 Task: Use the formula "TTEST" in spreadsheet "Project portfolio".
Action: Mouse moved to (918, 267)
Screenshot: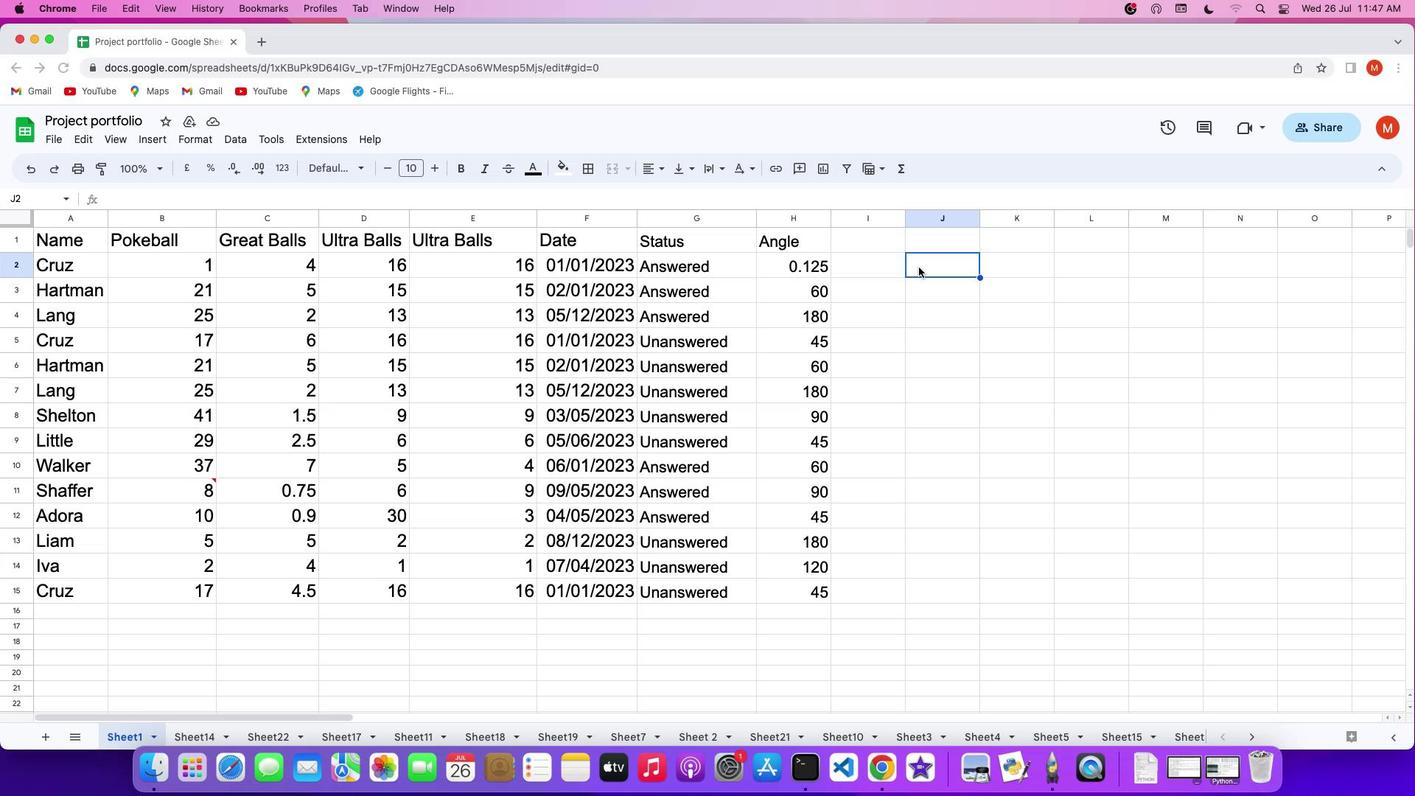 
Action: Mouse pressed left at (918, 267)
Screenshot: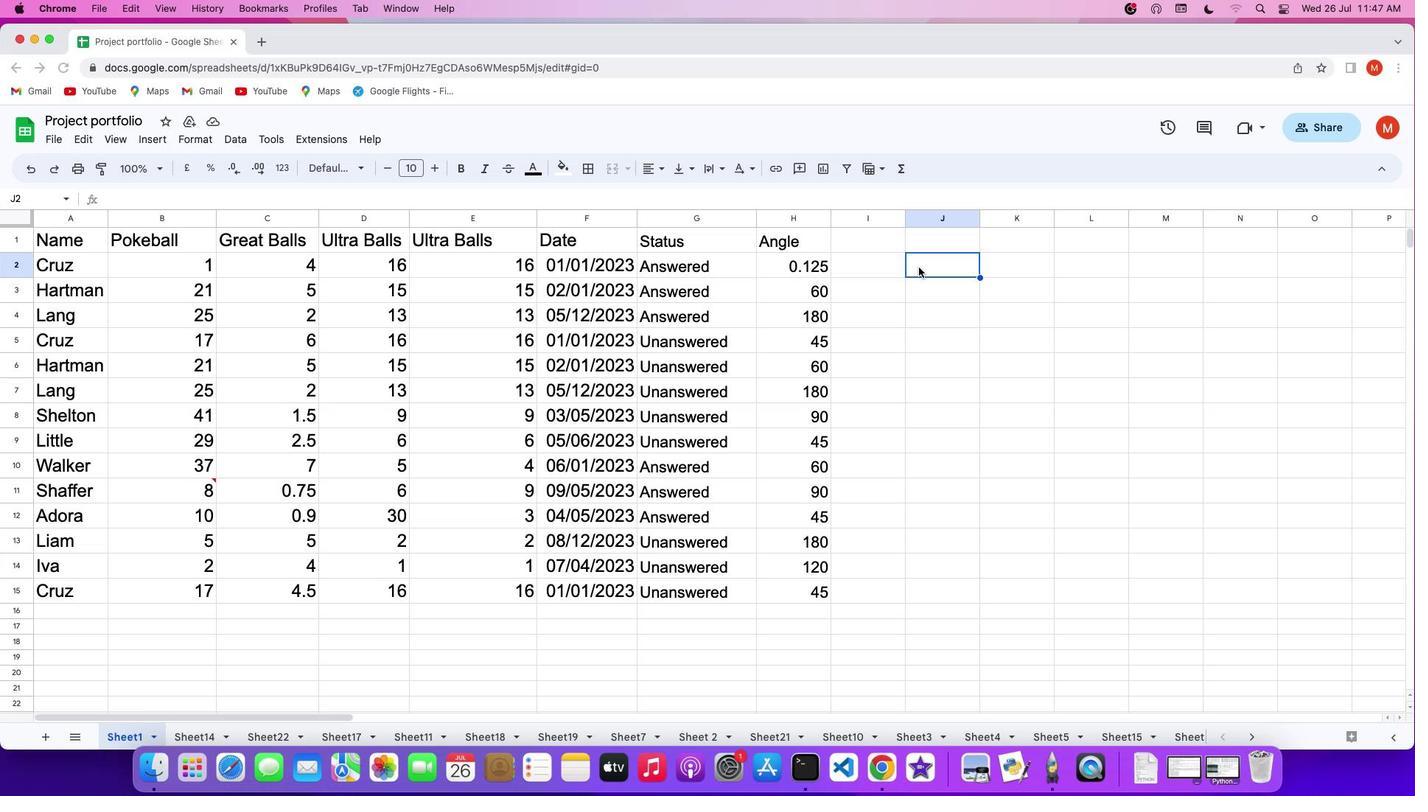 
Action: Mouse pressed left at (918, 267)
Screenshot: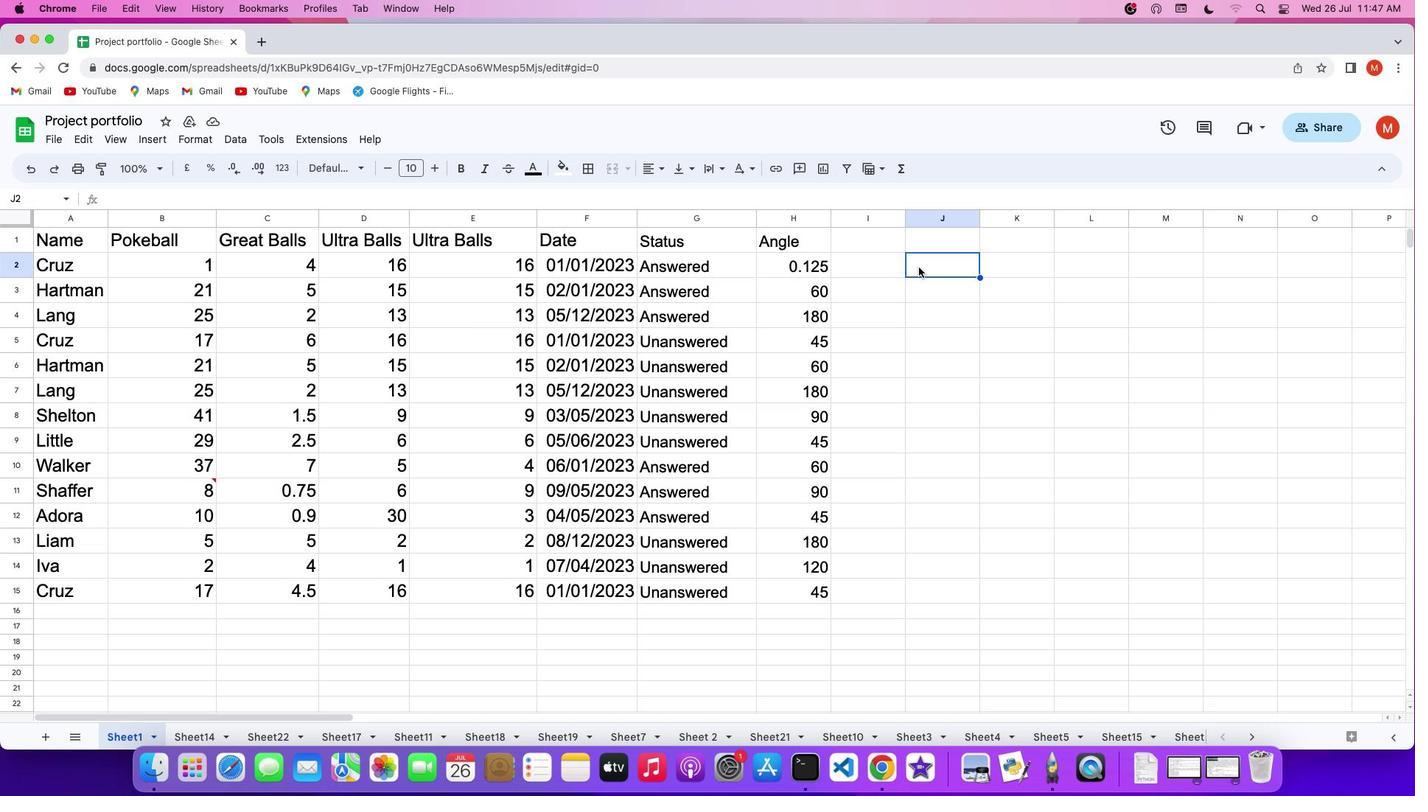
Action: Mouse moved to (919, 266)
Screenshot: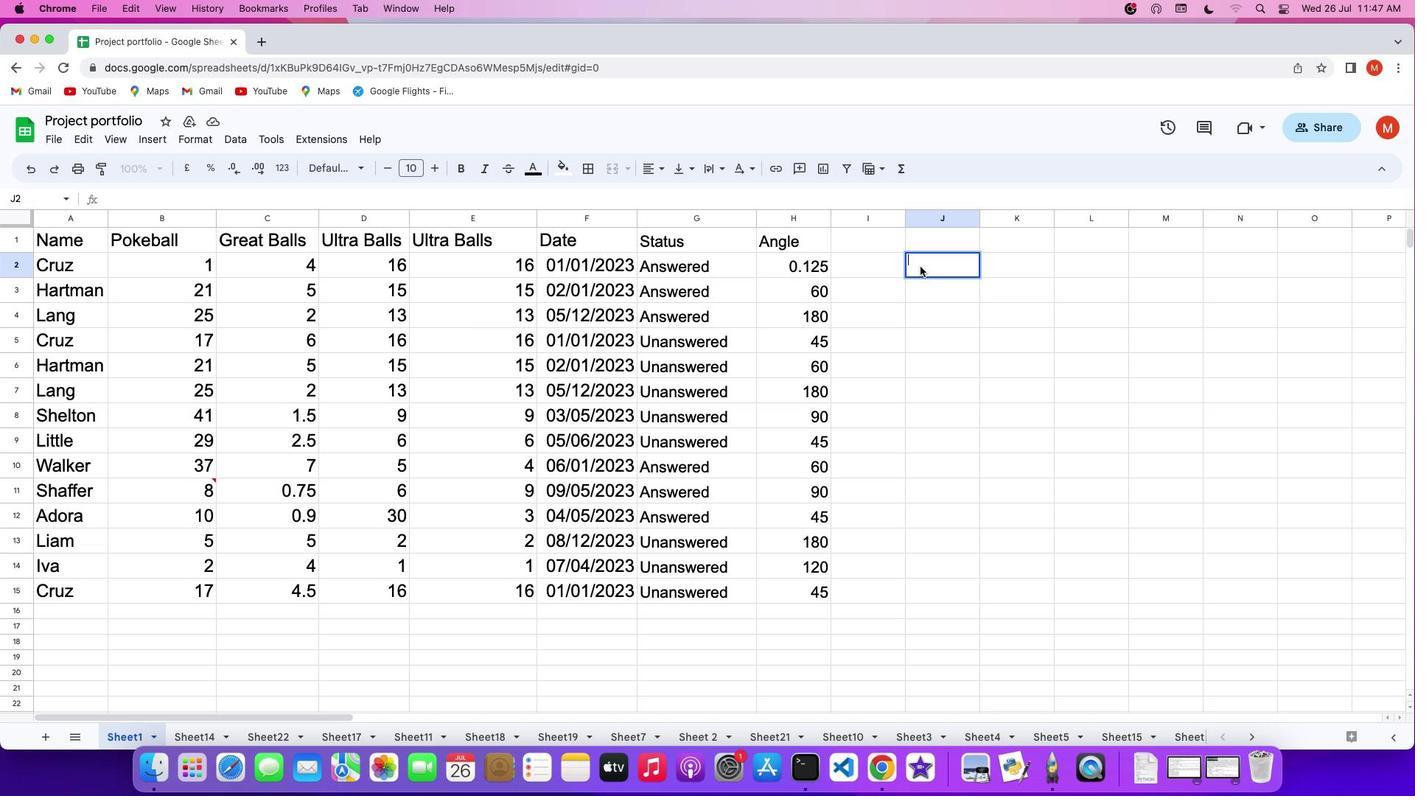 
Action: Key pressed '='
Screenshot: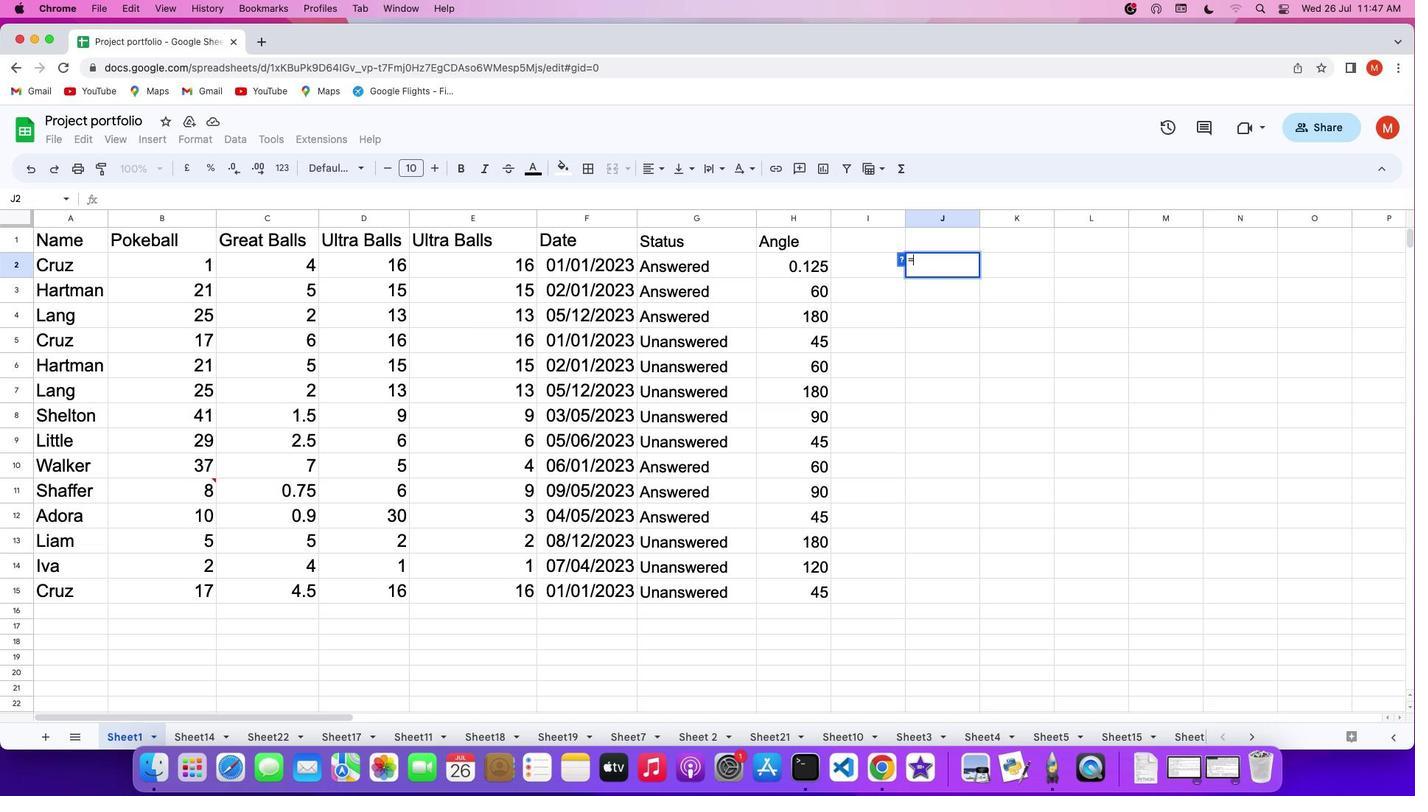 
Action: Mouse moved to (902, 171)
Screenshot: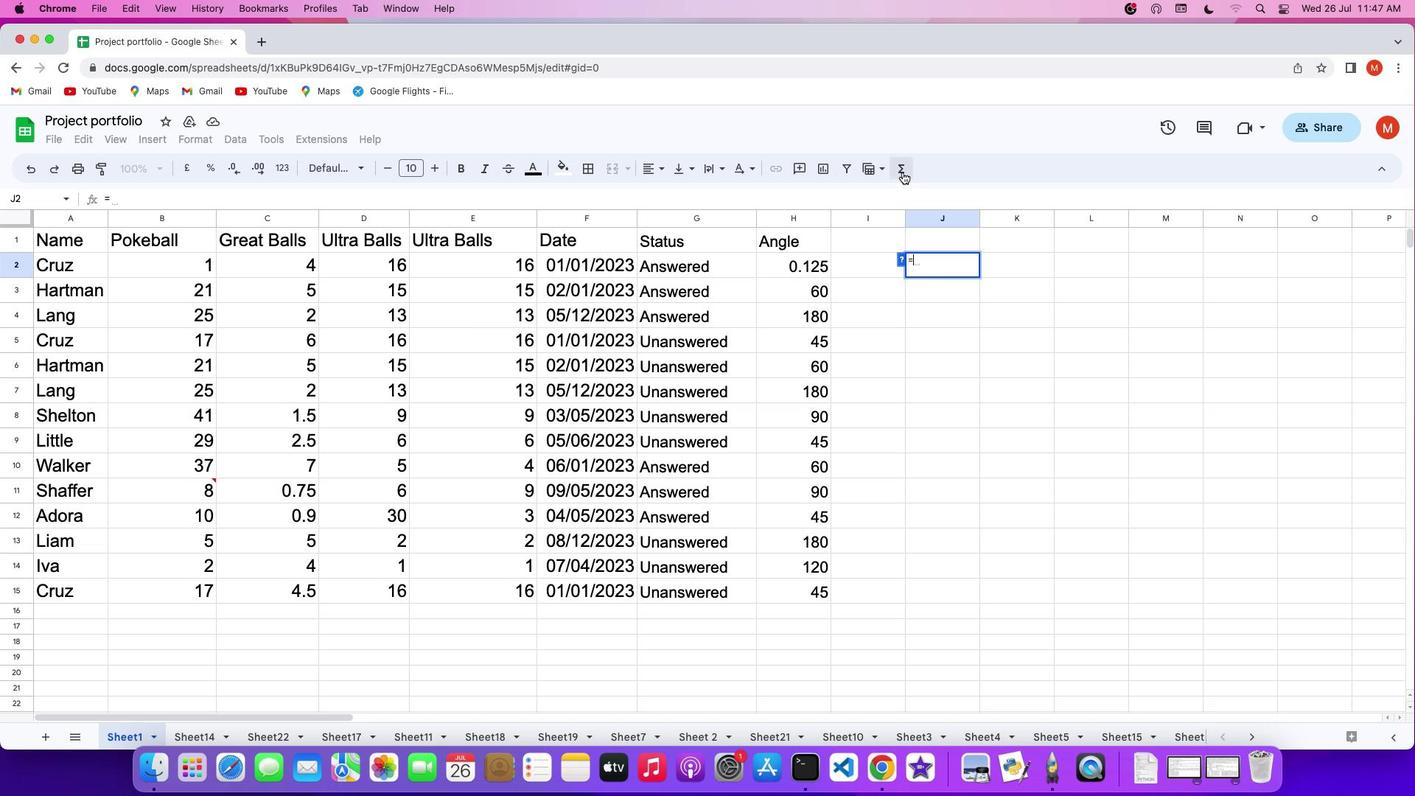 
Action: Mouse pressed left at (902, 171)
Screenshot: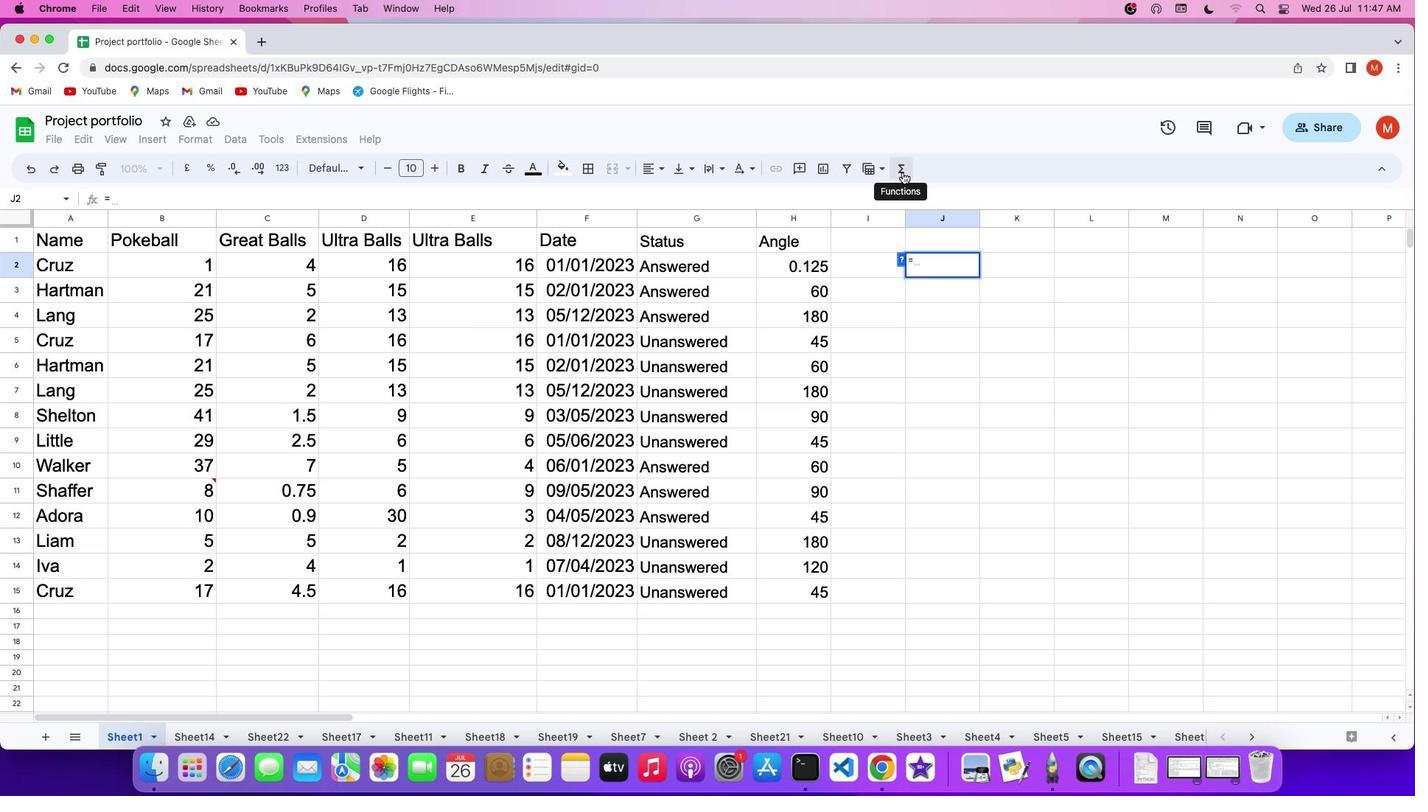 
Action: Mouse moved to (1127, 489)
Screenshot: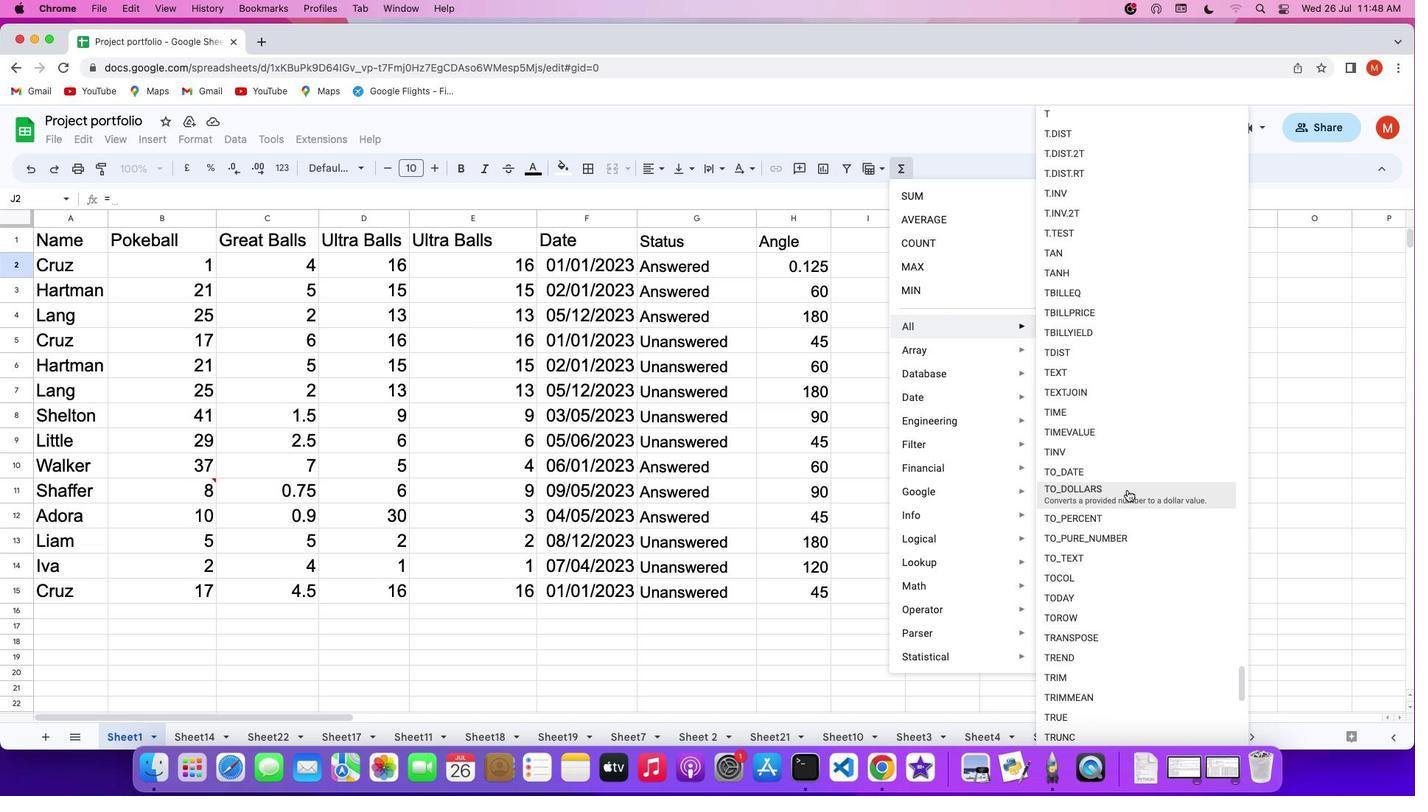 
Action: Mouse scrolled (1127, 489) with delta (0, 0)
Screenshot: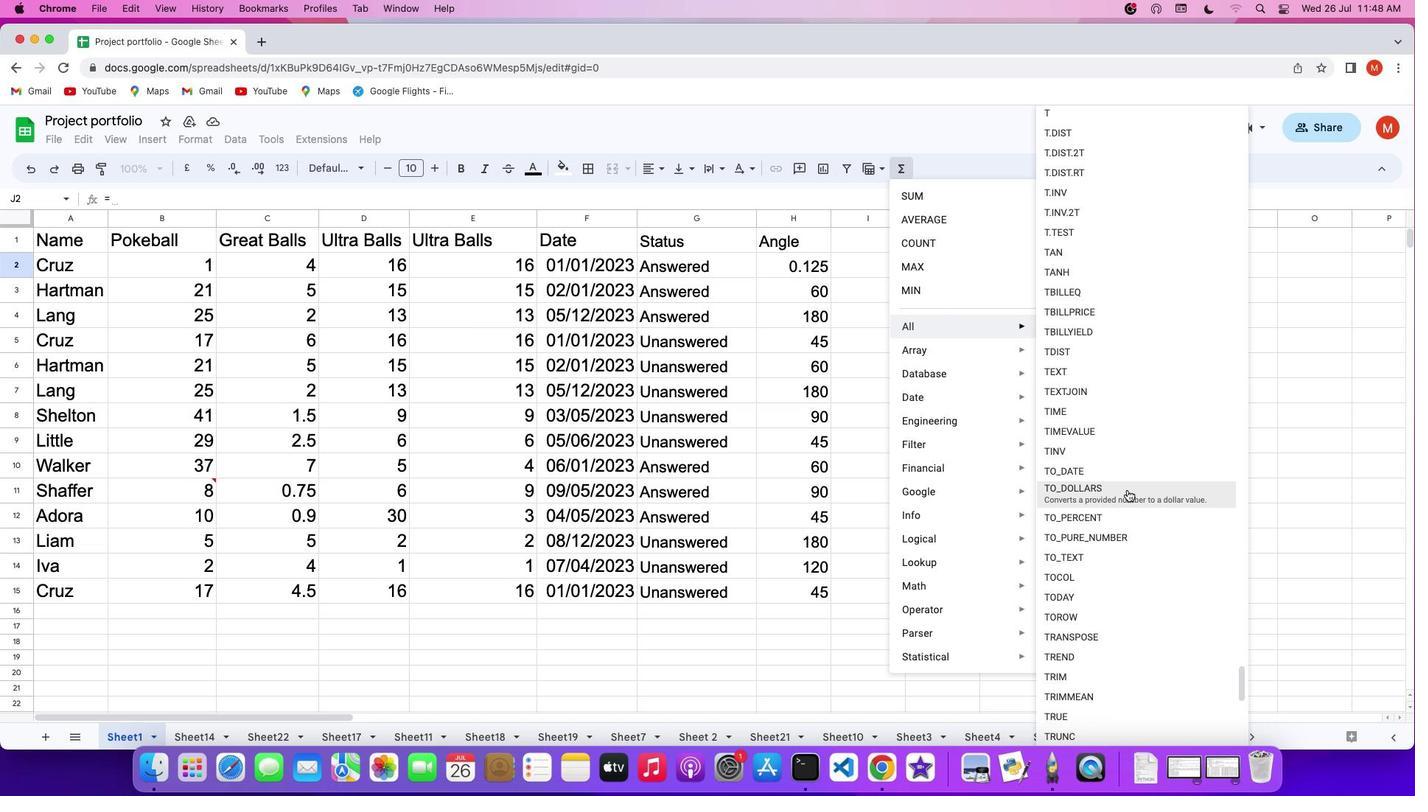 
Action: Mouse scrolled (1127, 489) with delta (0, 0)
Screenshot: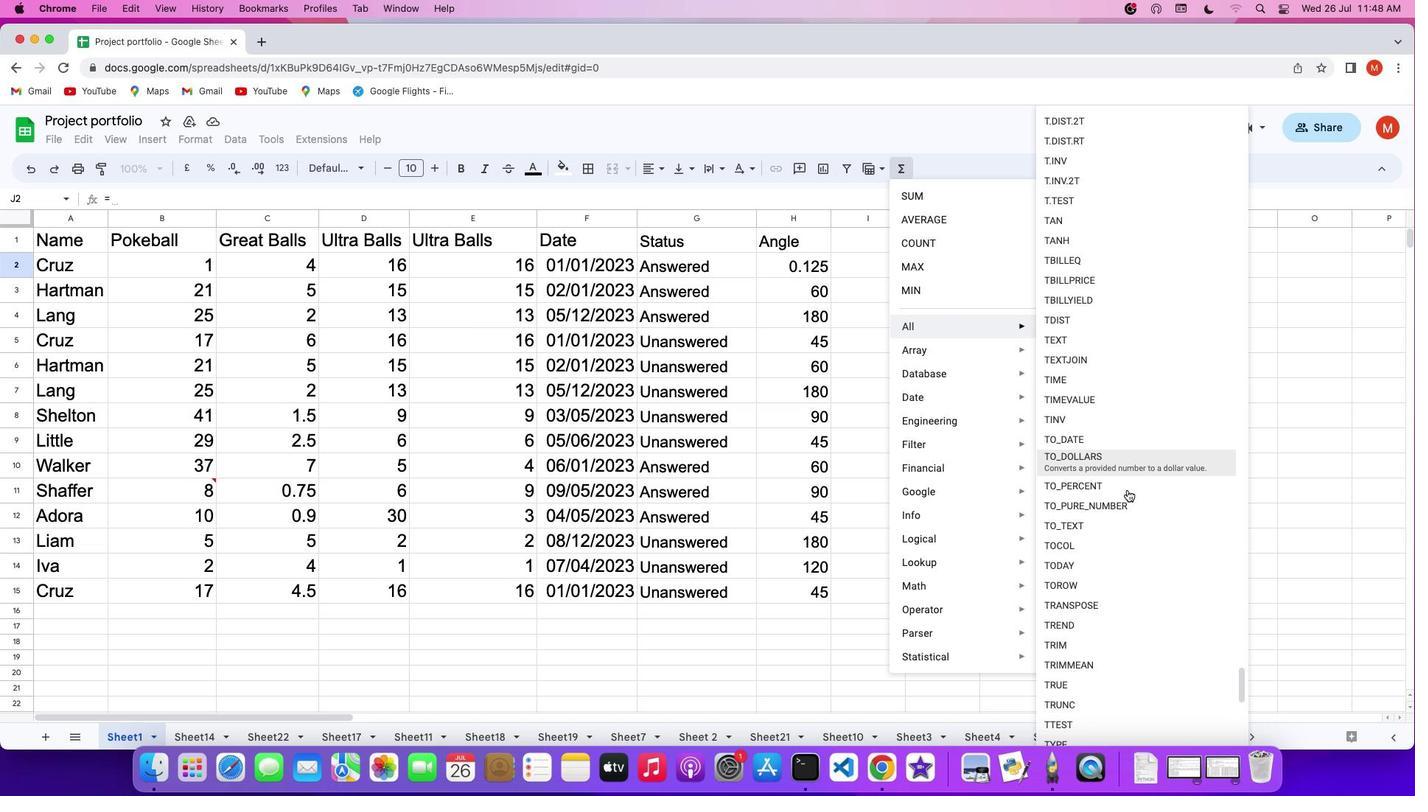 
Action: Mouse scrolled (1127, 489) with delta (0, -2)
Screenshot: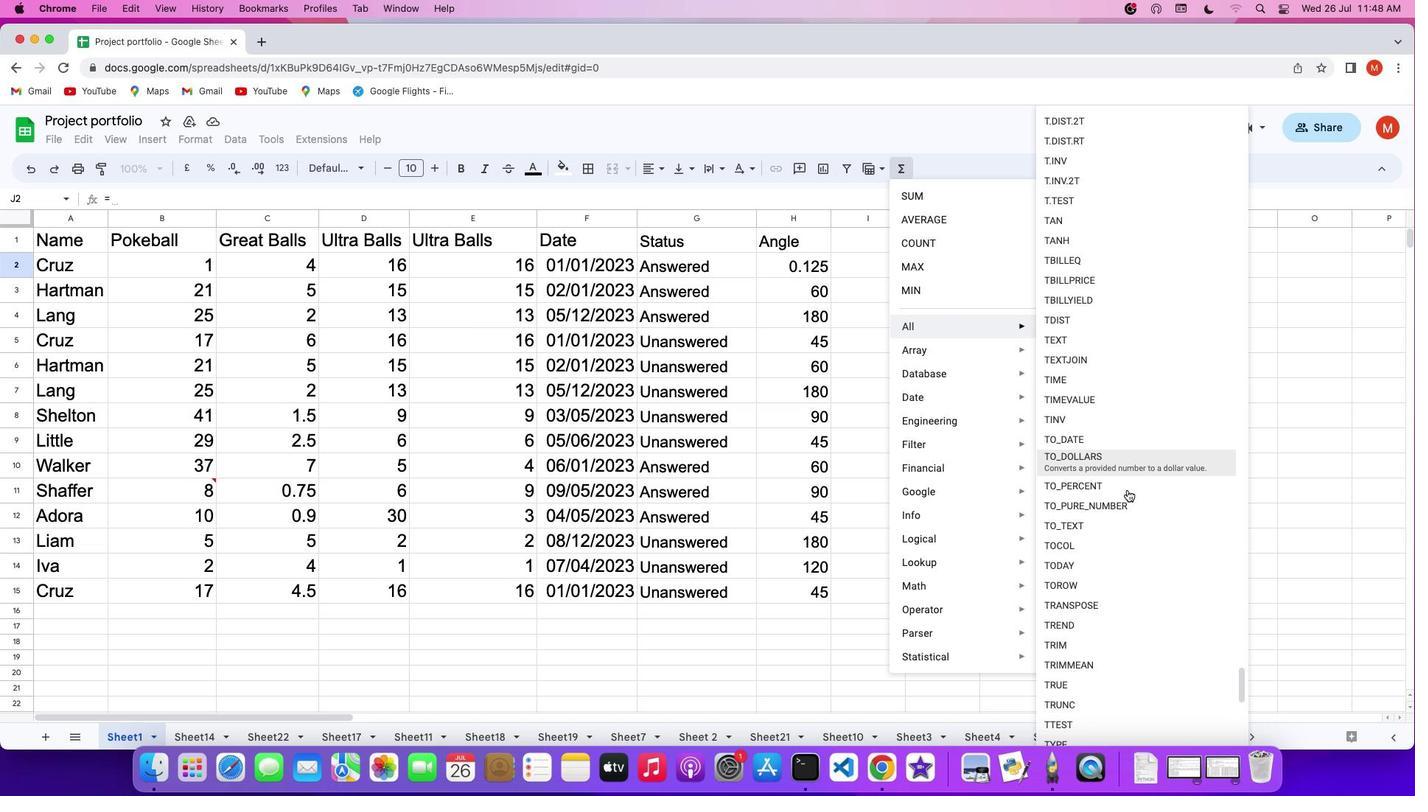
Action: Mouse scrolled (1127, 489) with delta (0, -2)
Screenshot: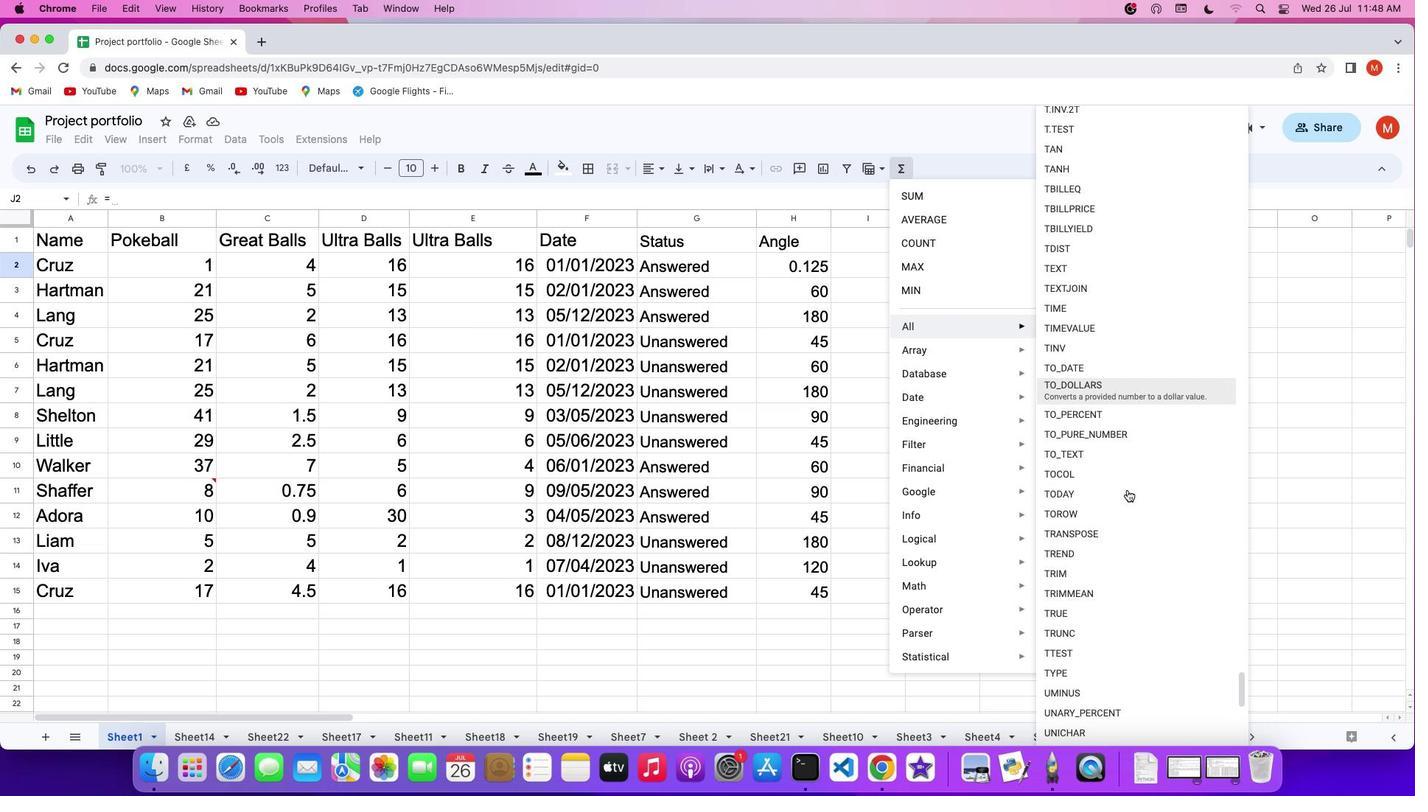 
Action: Mouse moved to (1124, 482)
Screenshot: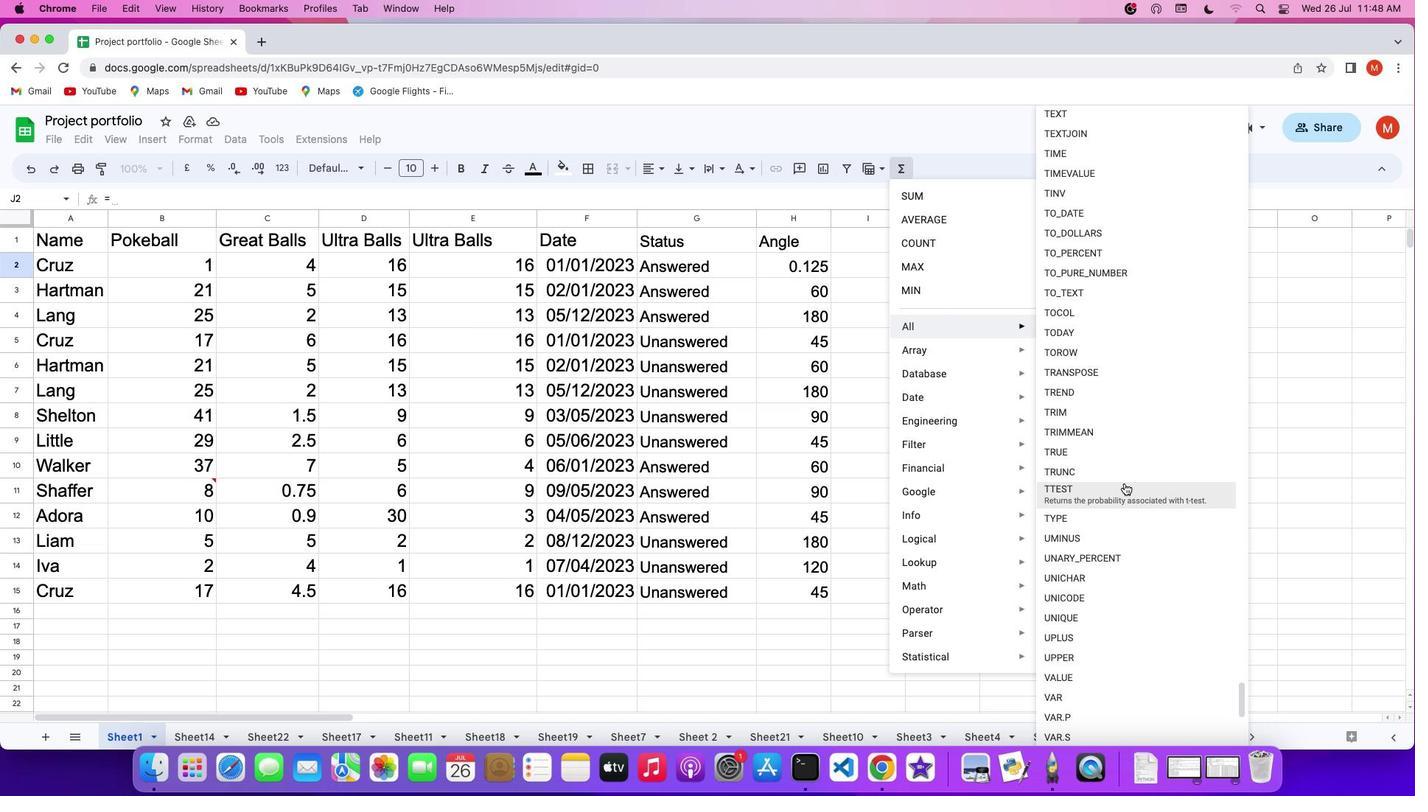 
Action: Mouse pressed left at (1124, 482)
Screenshot: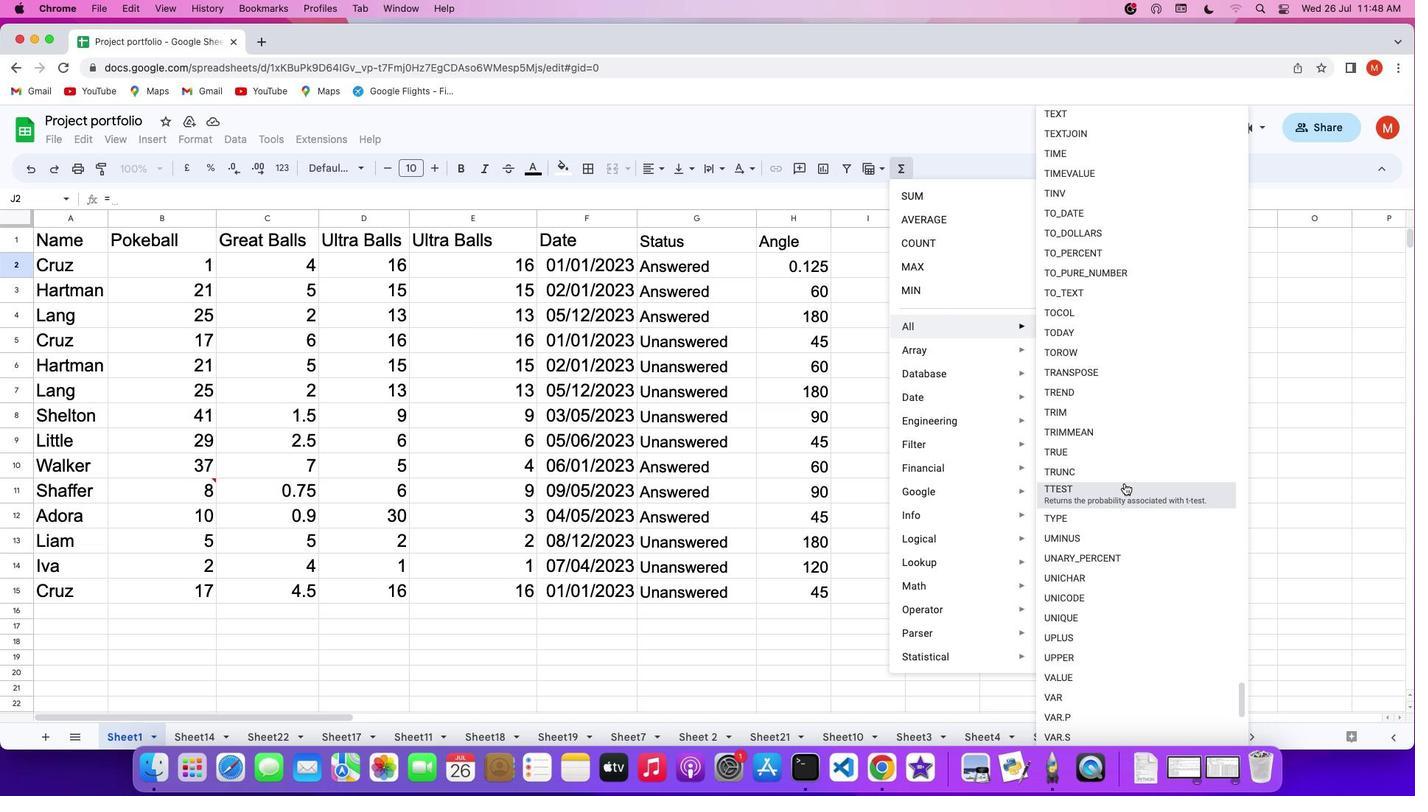 
Action: Mouse moved to (186, 269)
Screenshot: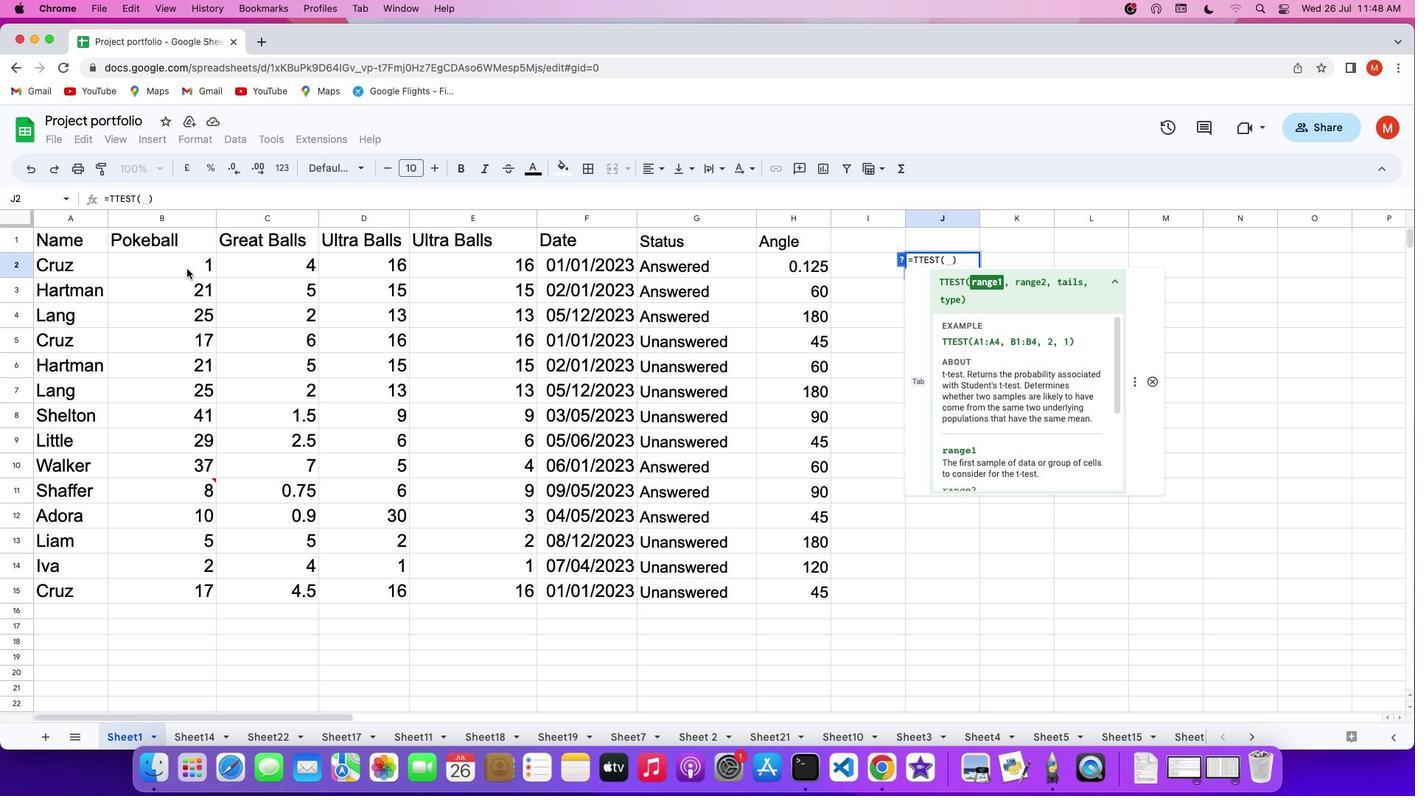 
Action: Mouse pressed left at (186, 269)
Screenshot: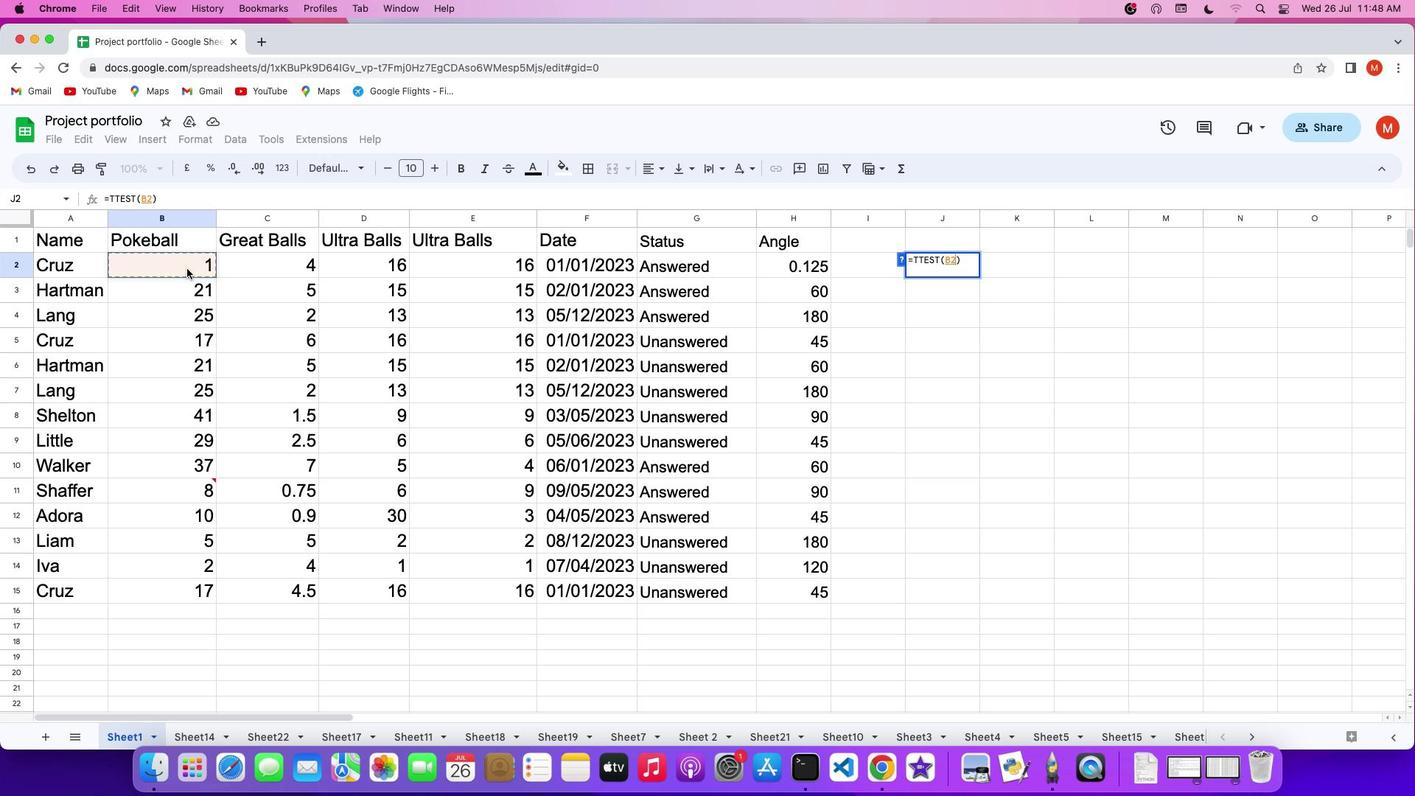 
Action: Mouse moved to (171, 584)
Screenshot: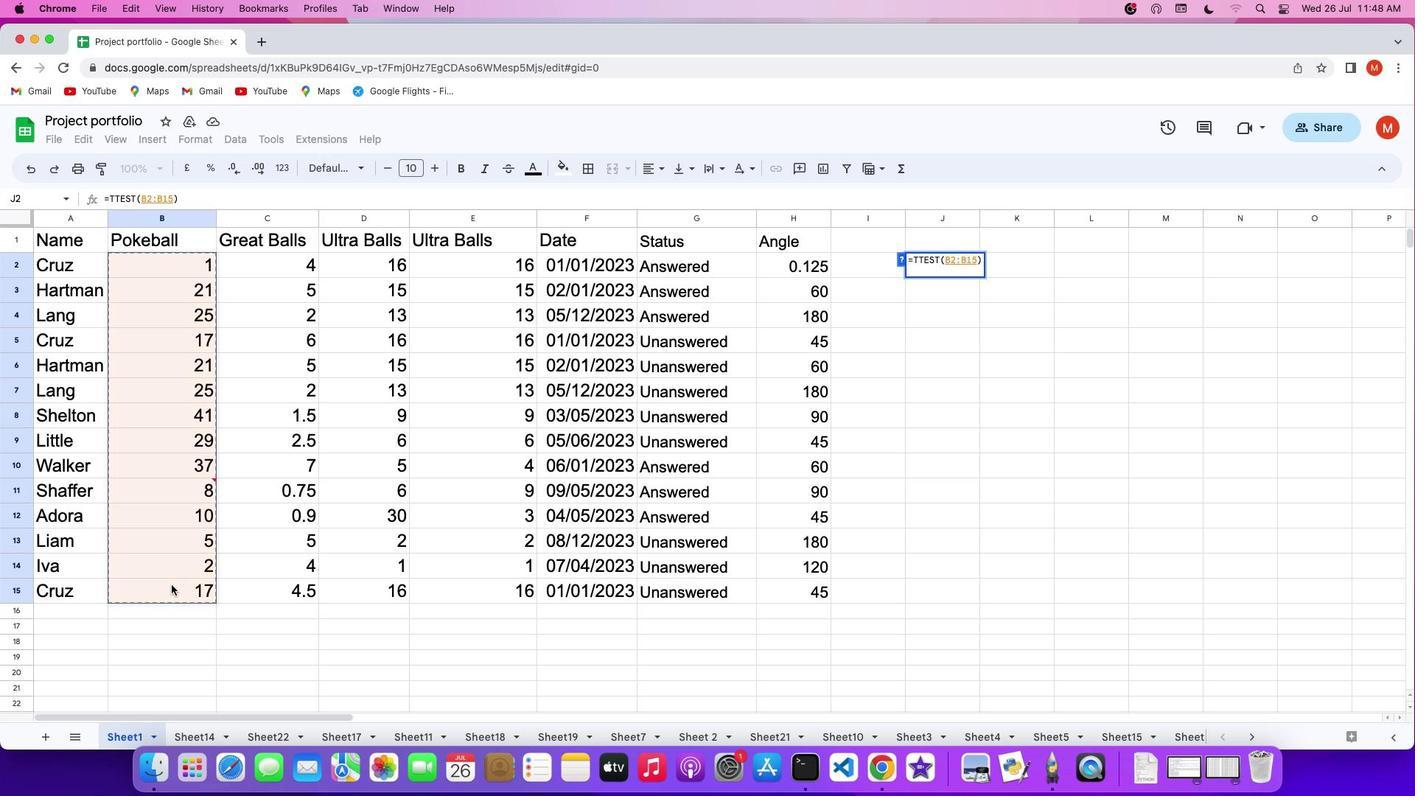 
Action: Key pressed ','
Screenshot: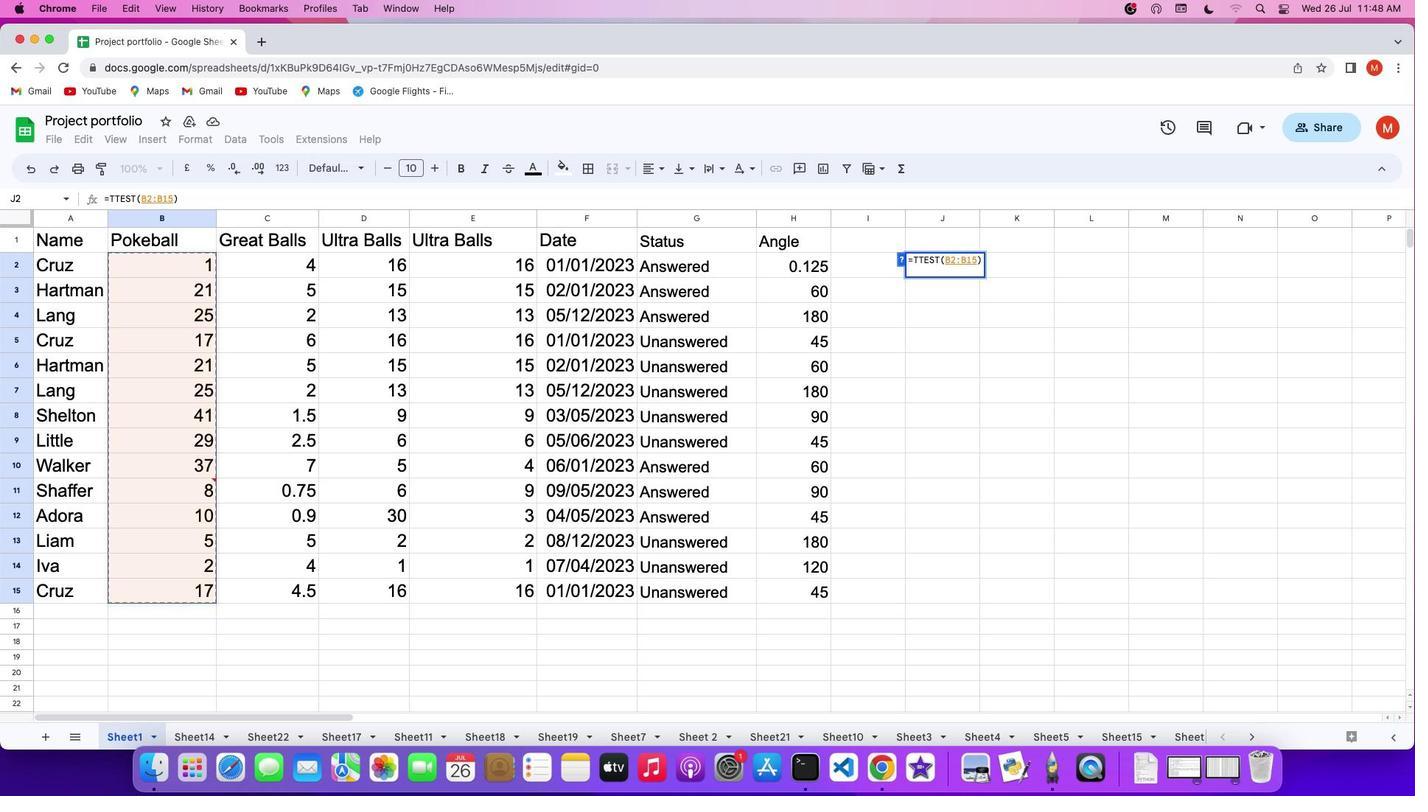 
Action: Mouse moved to (273, 258)
Screenshot: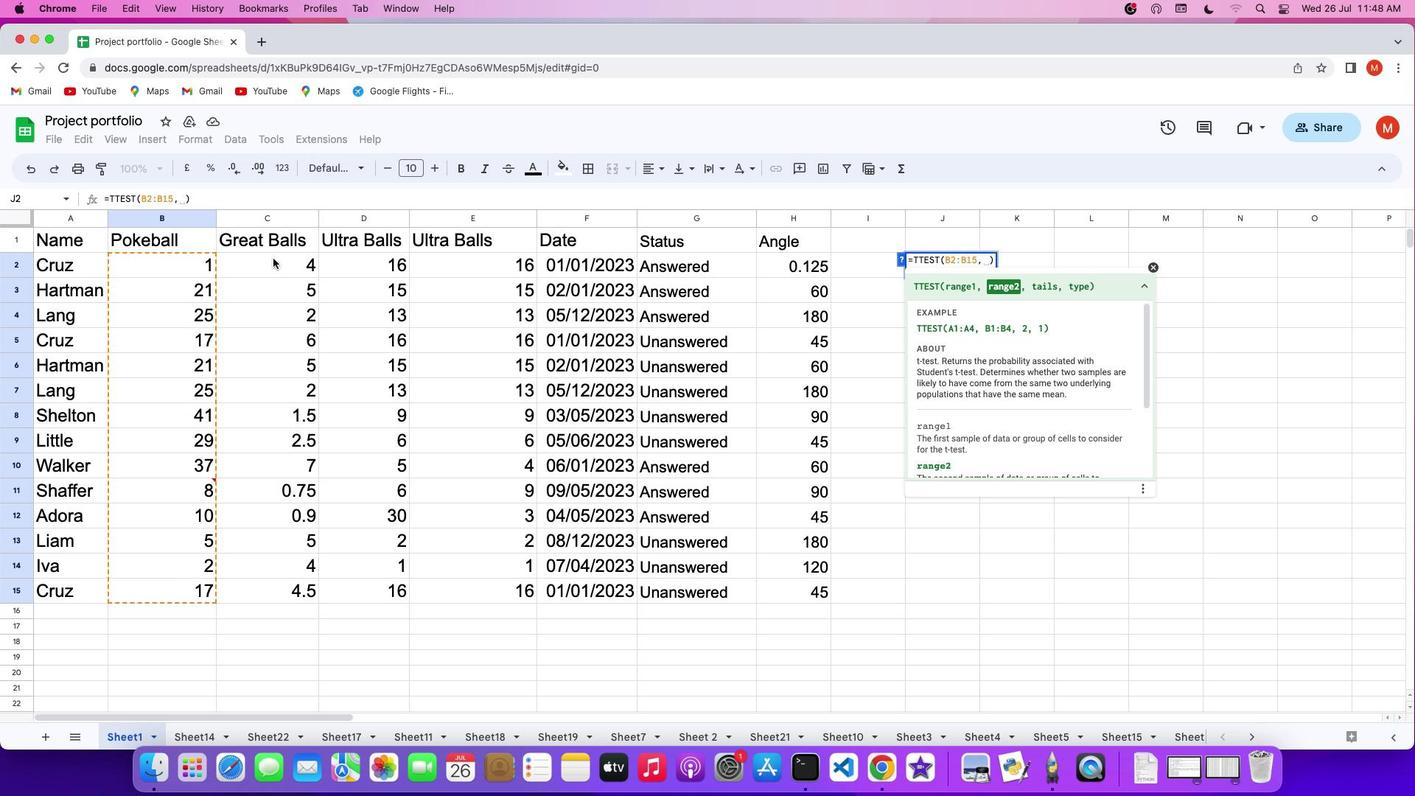 
Action: Mouse pressed left at (273, 258)
Screenshot: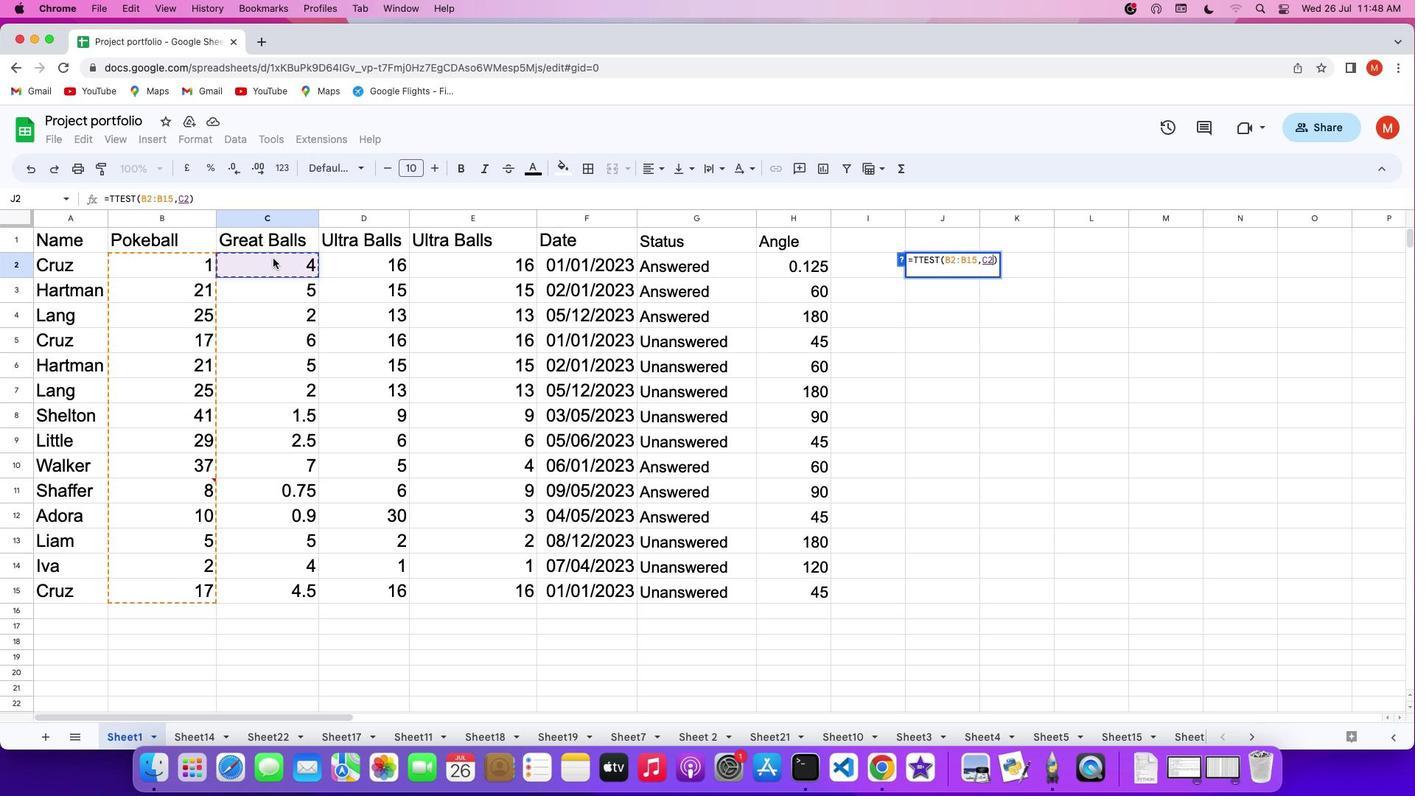 
Action: Mouse moved to (375, 568)
Screenshot: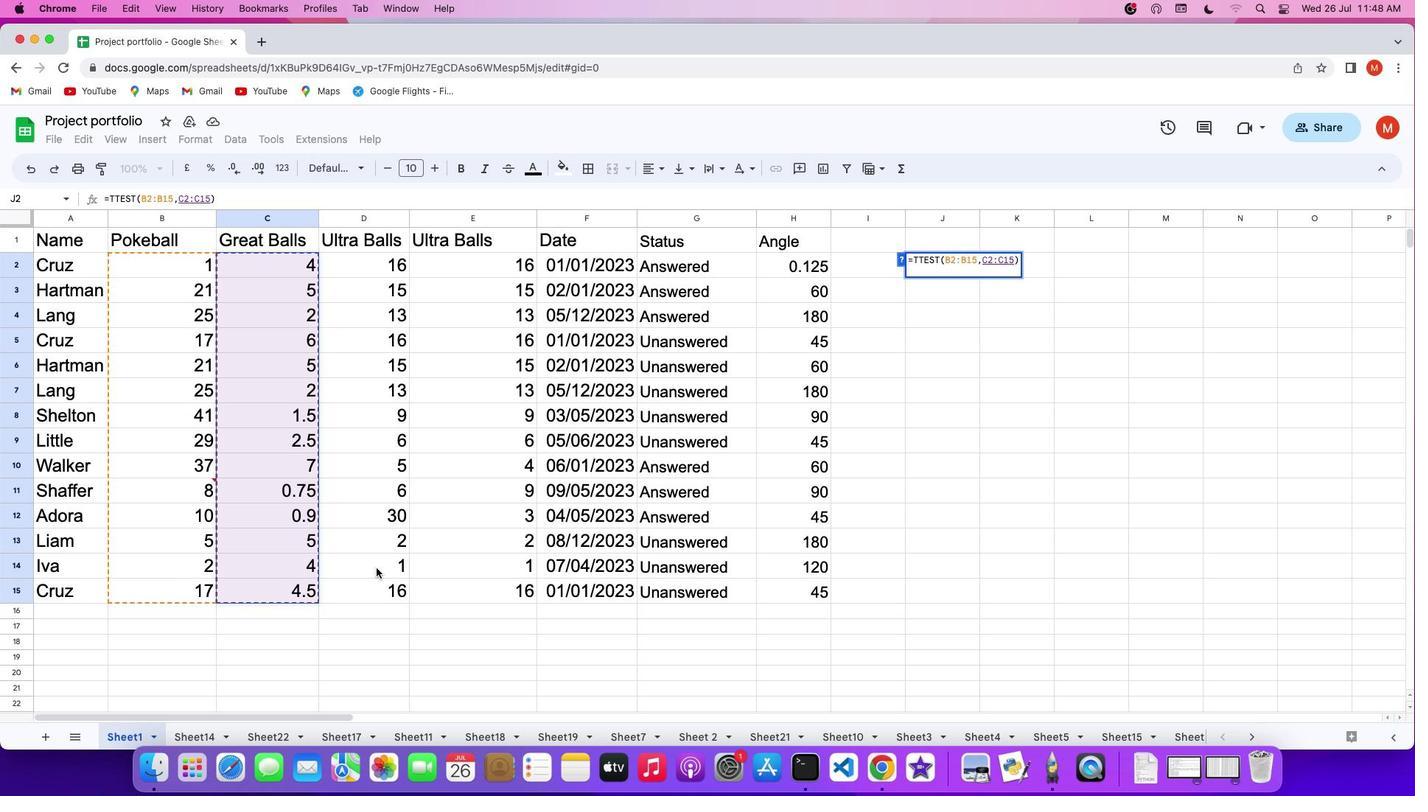 
Action: Key pressed ',''2'',''1'Key.enter
Screenshot: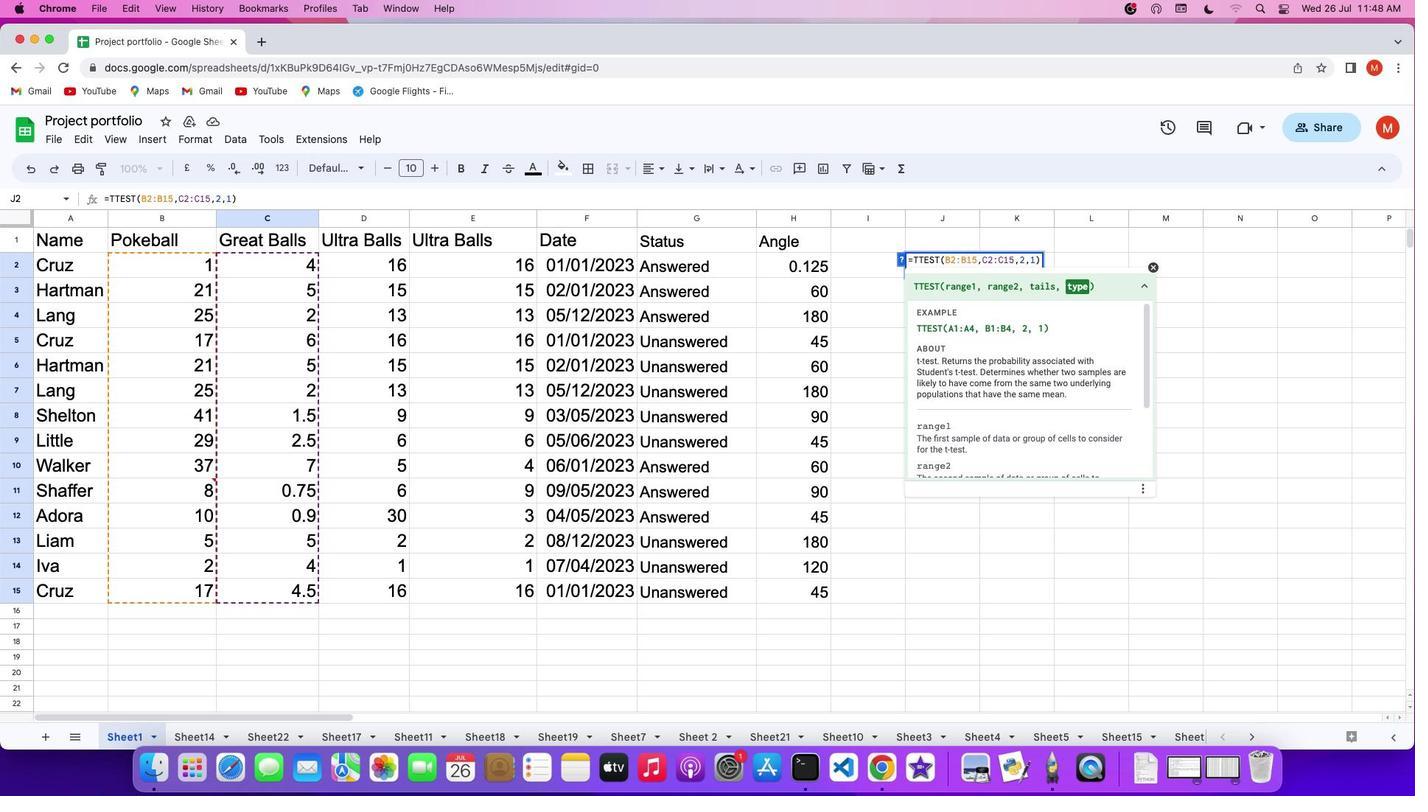 
